 Task: Add a signature Cassandra Campbell containing 'Warmly, Cassandra Campbell' to email address softage.1@softage.net and add a folder Minutes
Action: Mouse moved to (635, 272)
Screenshot: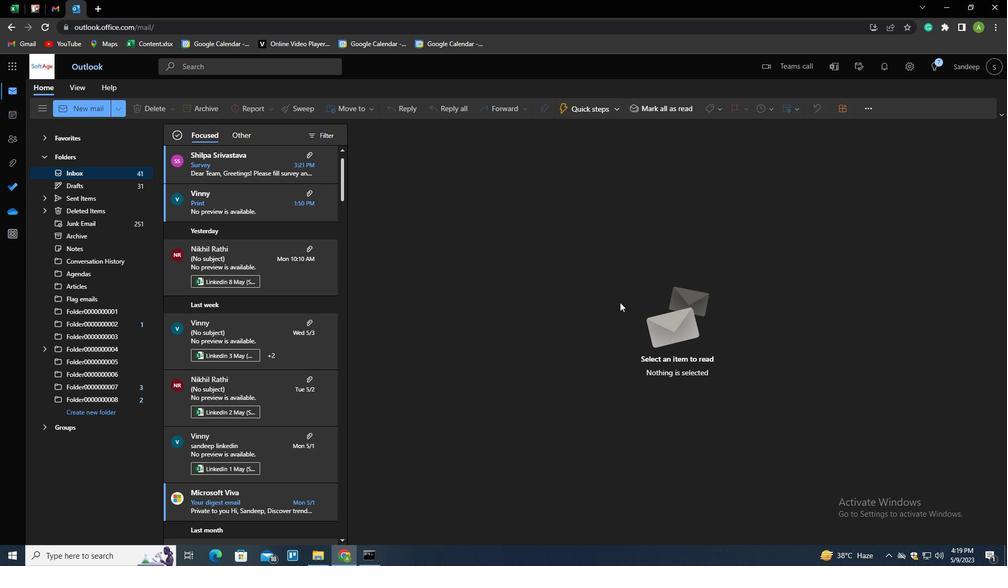 
Action: Key pressed n
Screenshot: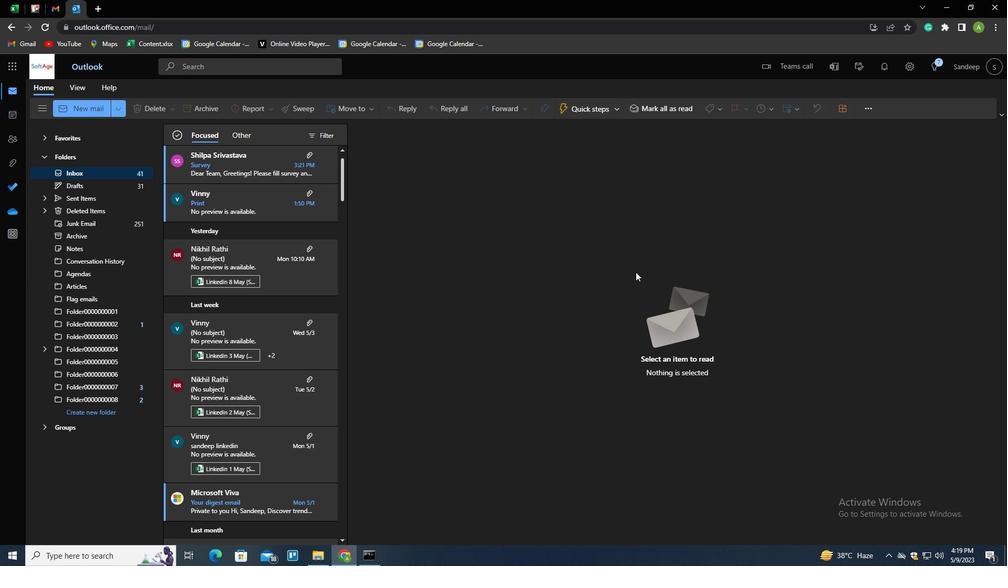 
Action: Mouse moved to (704, 112)
Screenshot: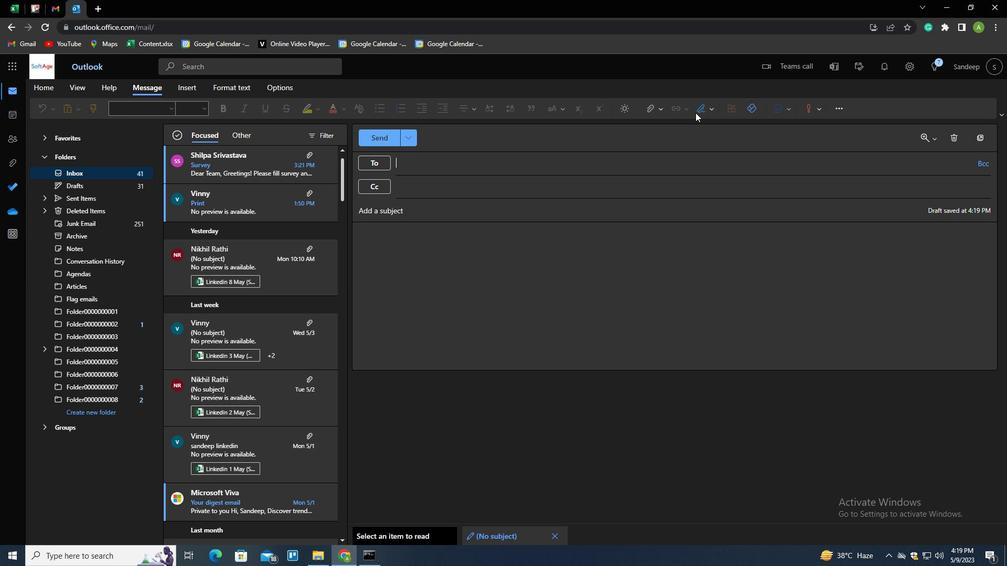 
Action: Mouse pressed left at (704, 112)
Screenshot: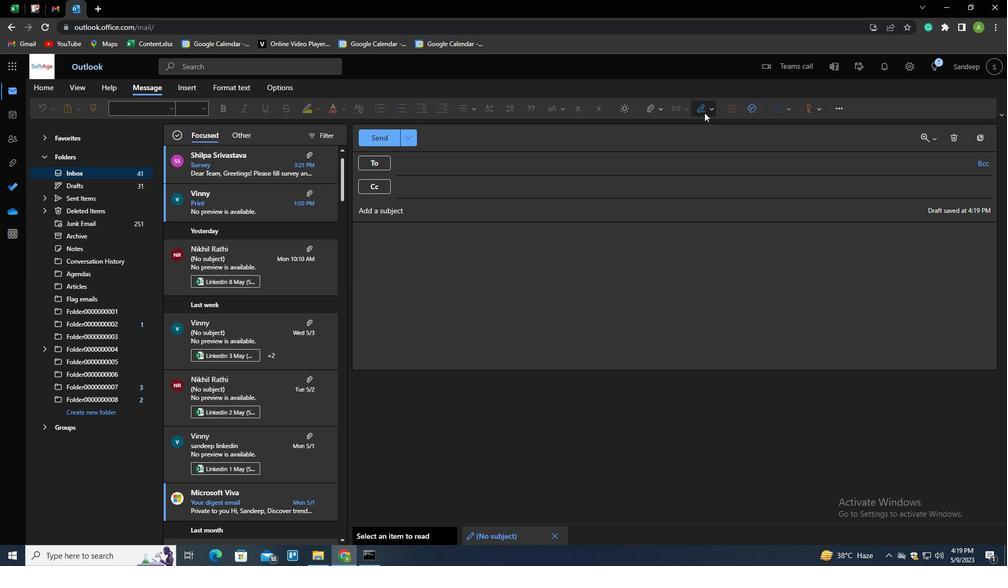 
Action: Mouse moved to (689, 128)
Screenshot: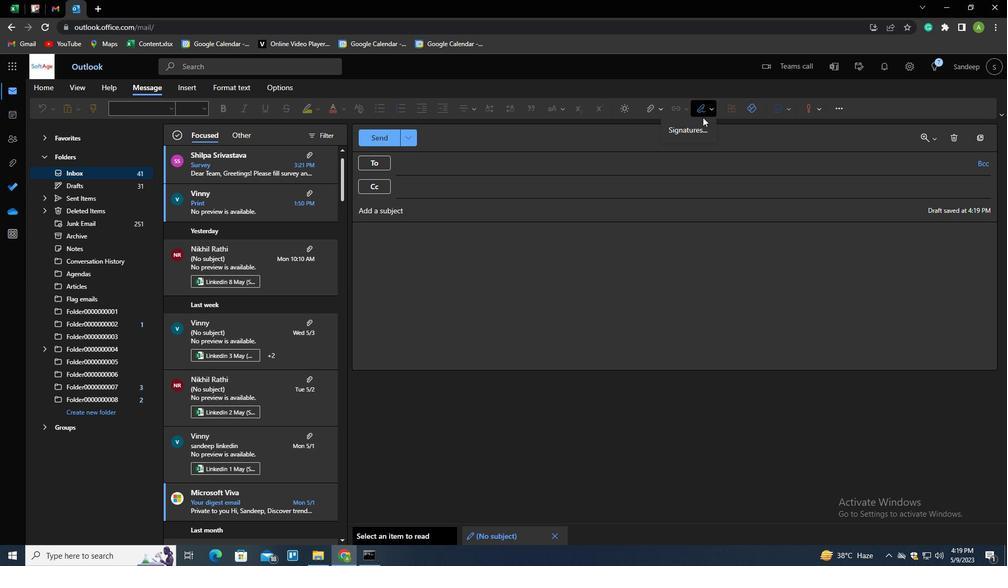 
Action: Mouse pressed left at (689, 128)
Screenshot: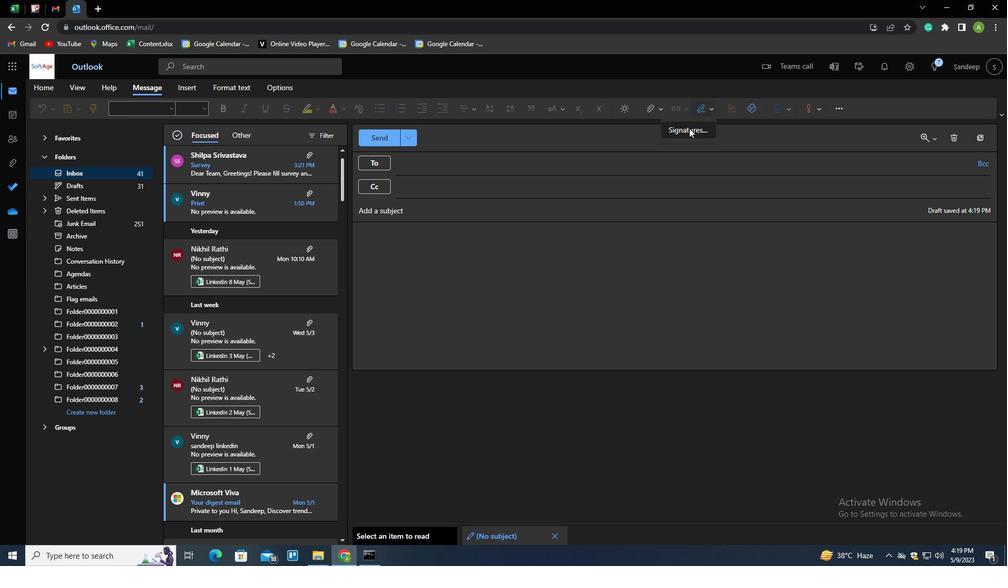 
Action: Mouse moved to (480, 195)
Screenshot: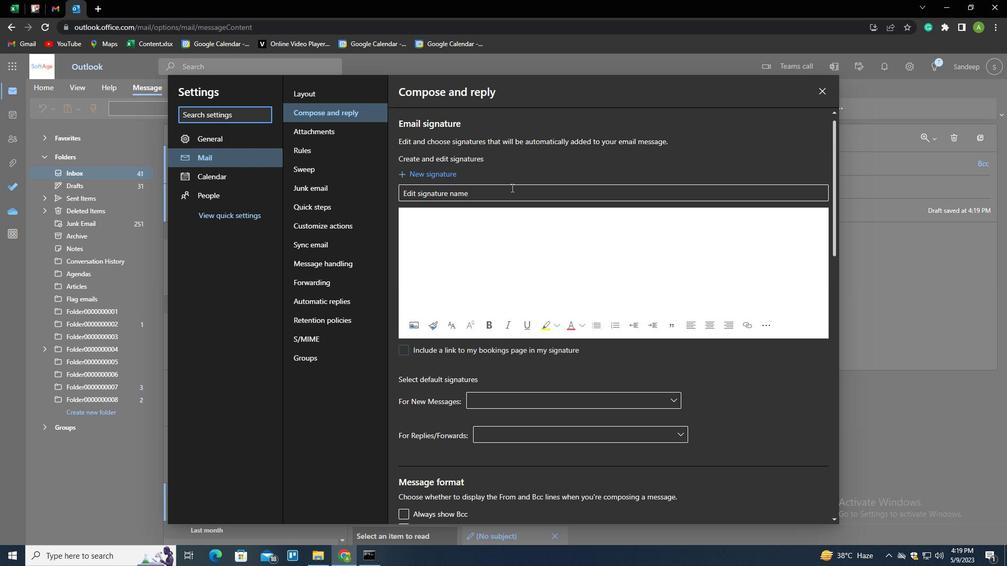 
Action: Mouse pressed left at (480, 195)
Screenshot: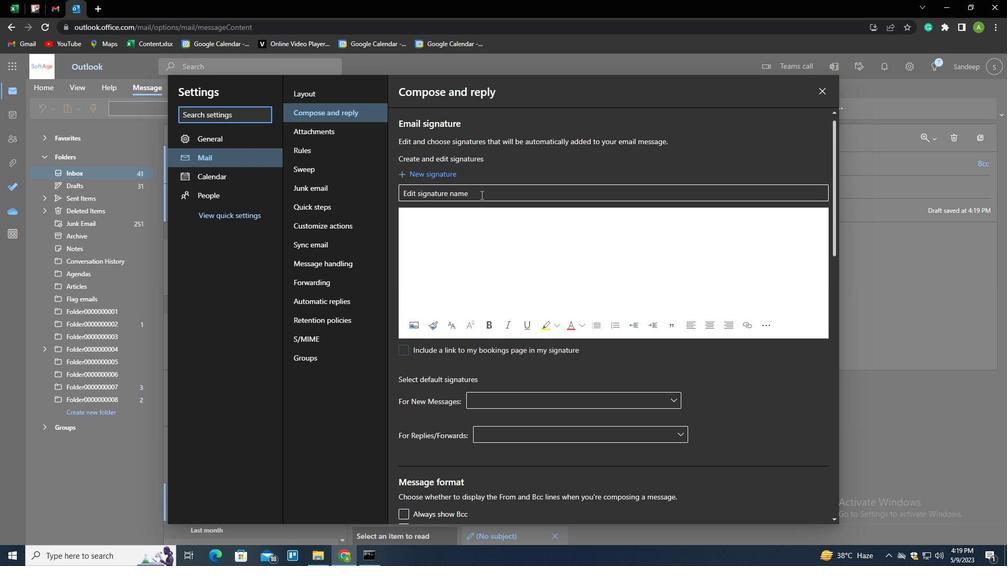
Action: Mouse moved to (481, 194)
Screenshot: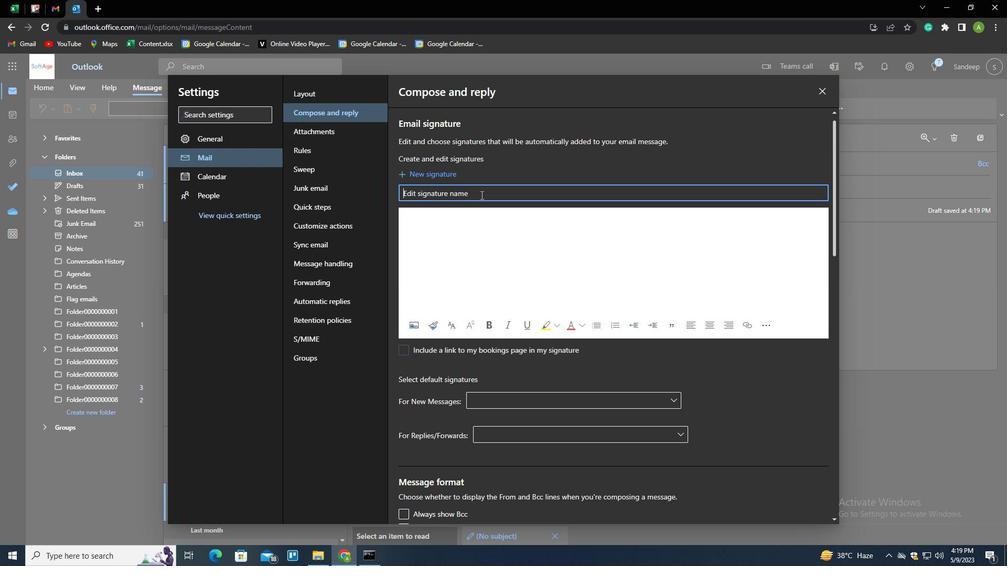 
Action: Key pressed <Key.shift><Key.shift><Key.shift><Key.shift><Key.shift><Key.shift><Key.shift><Key.shift><Key.shift><Key.shift><Key.shift><Key.shift><Key.shift><Key.shift><Key.shift><Key.shift><Key.shift>CASSANDRA<Key.space><Key.shift>CAMPBELL<Key.tab><Key.shift_r><Key.enter><Key.enter><Key.enter><Key.enter><Key.enter><Key.shift>WARMLY<Key.shift_r><Key.enter><Key.shift>CASSANDRA<Key.space><Key.shift>CAMPBELL
Screenshot: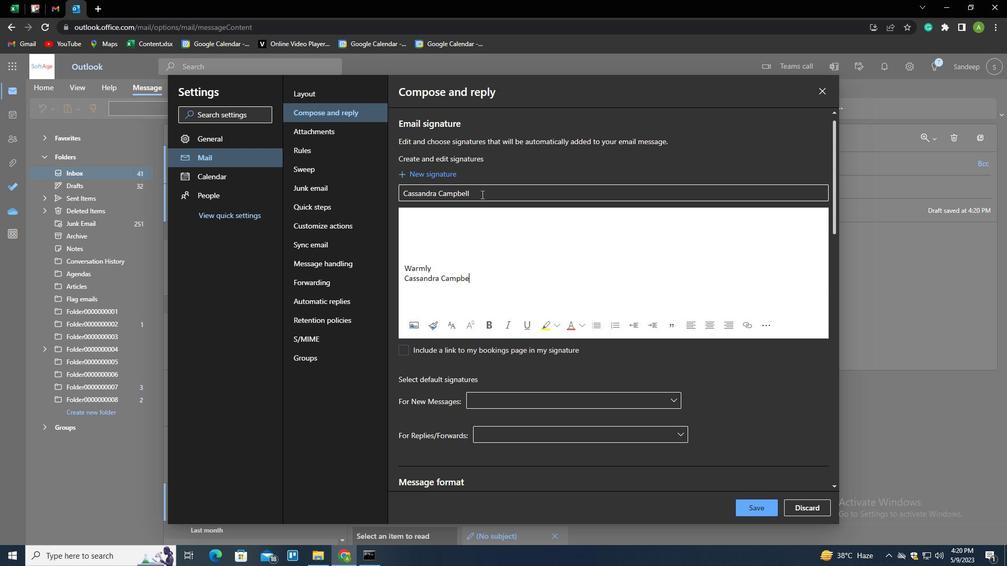 
Action: Mouse moved to (744, 504)
Screenshot: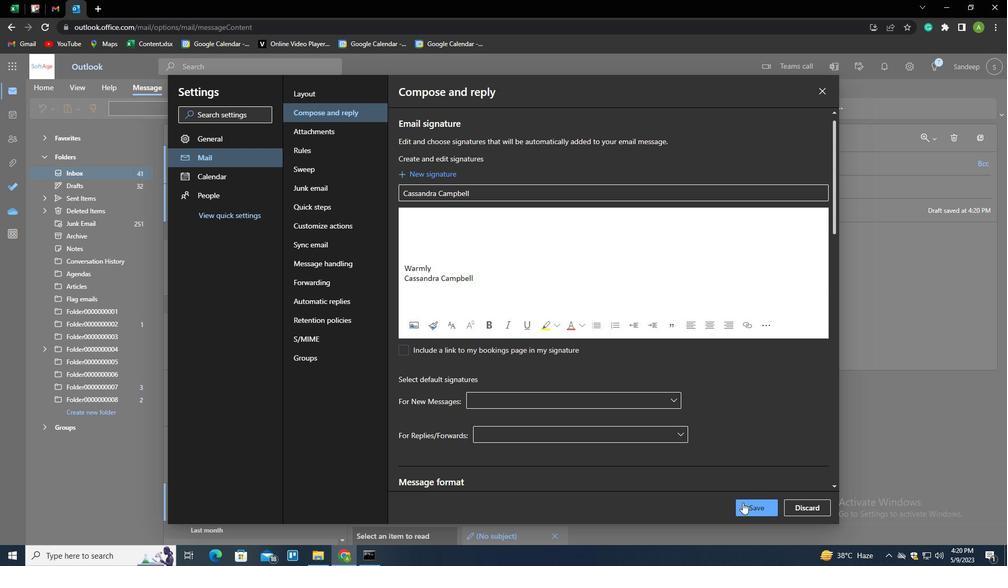 
Action: Mouse pressed left at (744, 504)
Screenshot: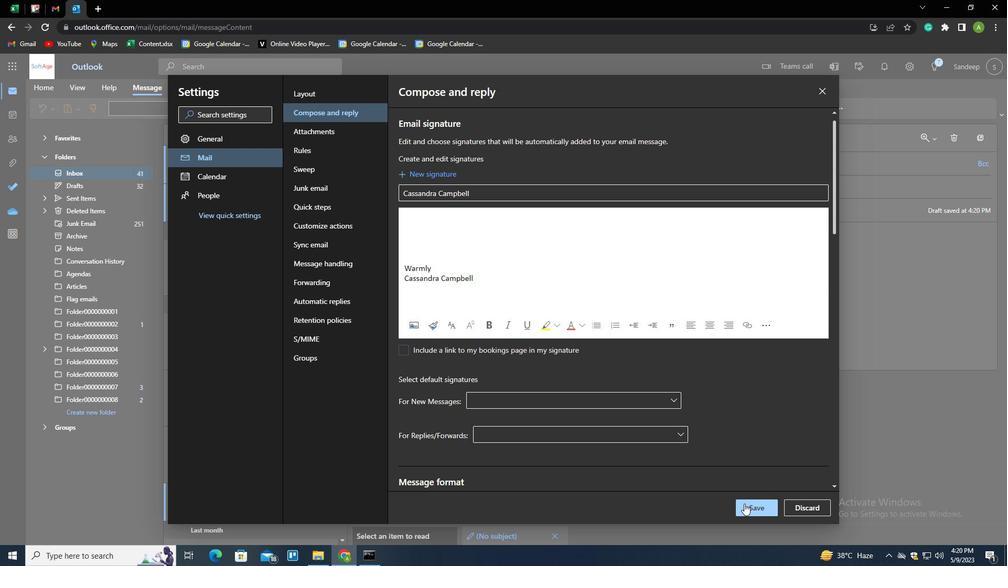 
Action: Mouse moved to (904, 303)
Screenshot: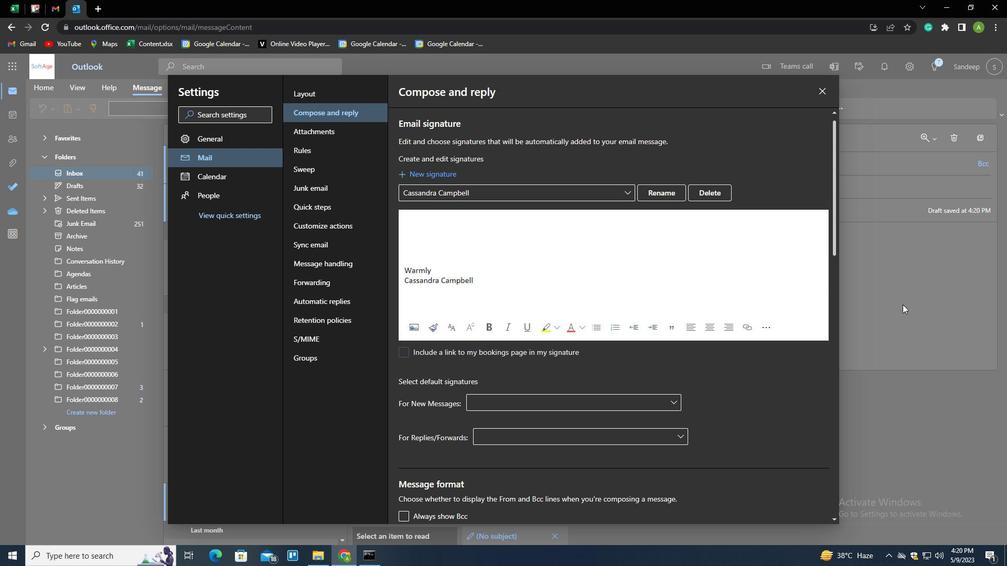 
Action: Mouse pressed left at (904, 303)
Screenshot: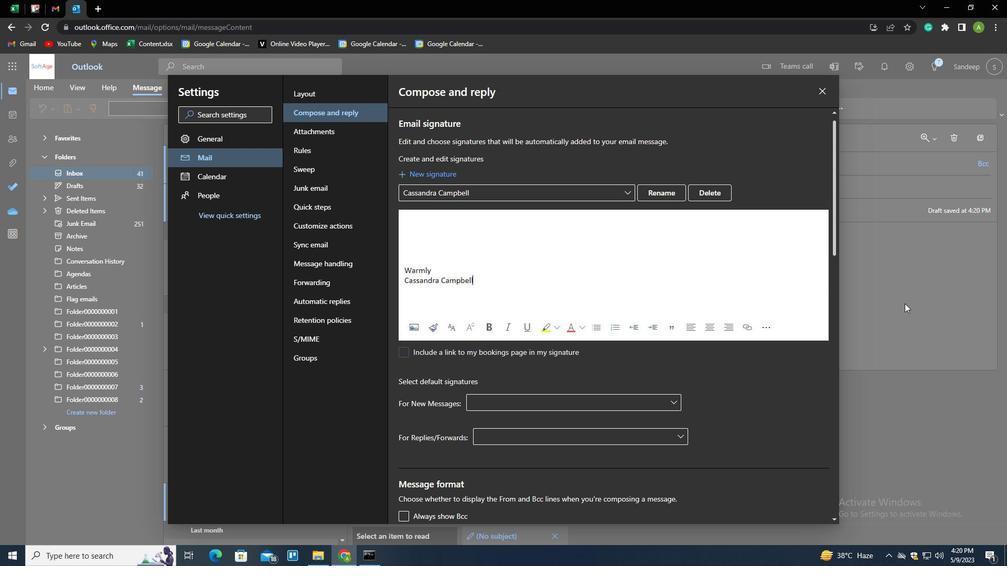 
Action: Mouse moved to (708, 110)
Screenshot: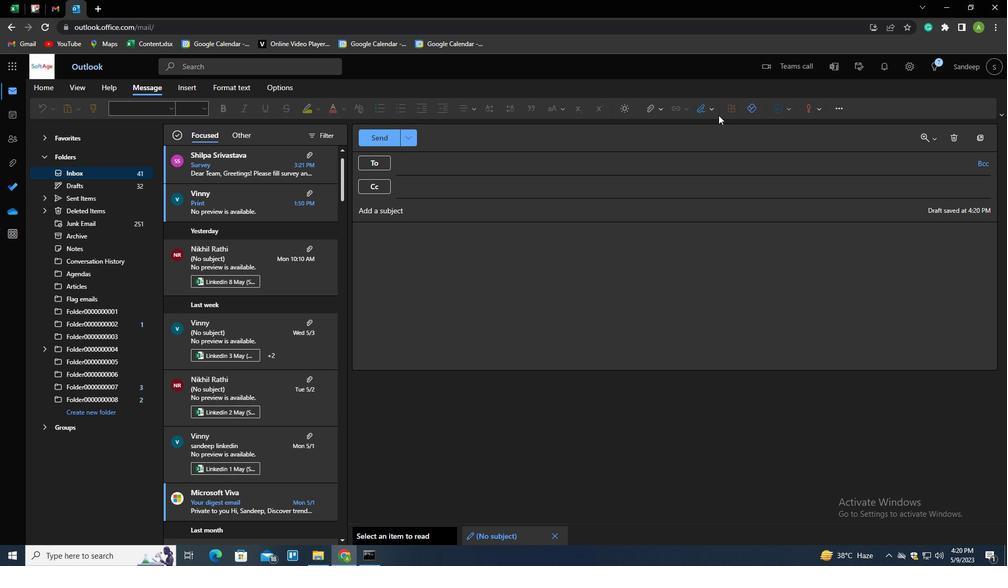 
Action: Mouse pressed left at (708, 110)
Screenshot: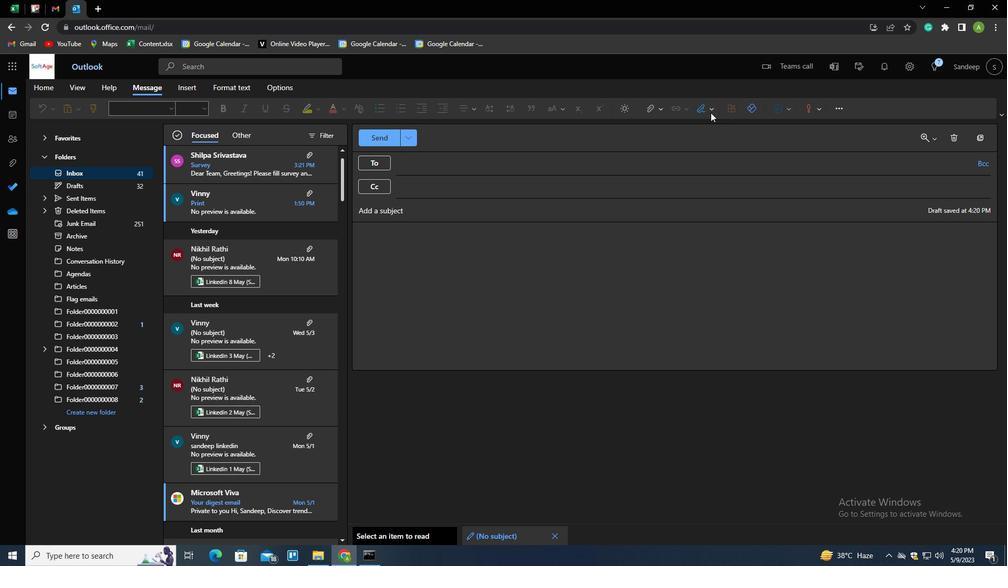 
Action: Mouse moved to (699, 127)
Screenshot: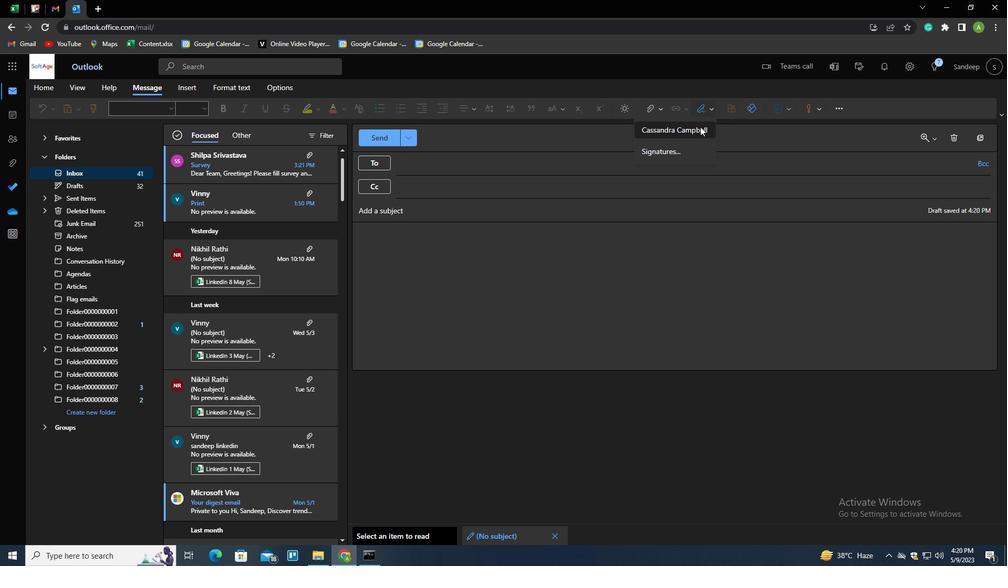 
Action: Mouse pressed left at (699, 127)
Screenshot: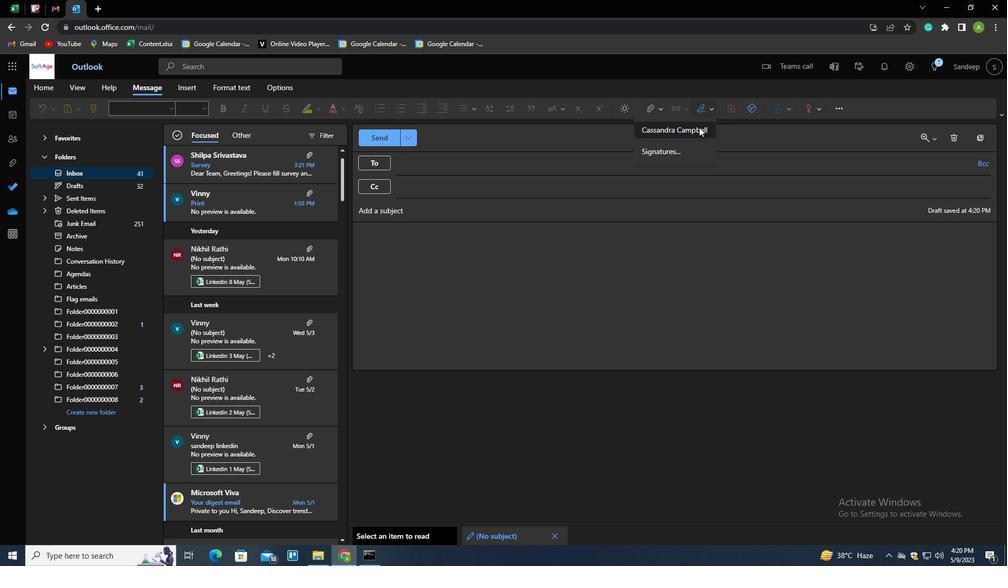 
Action: Mouse moved to (425, 163)
Screenshot: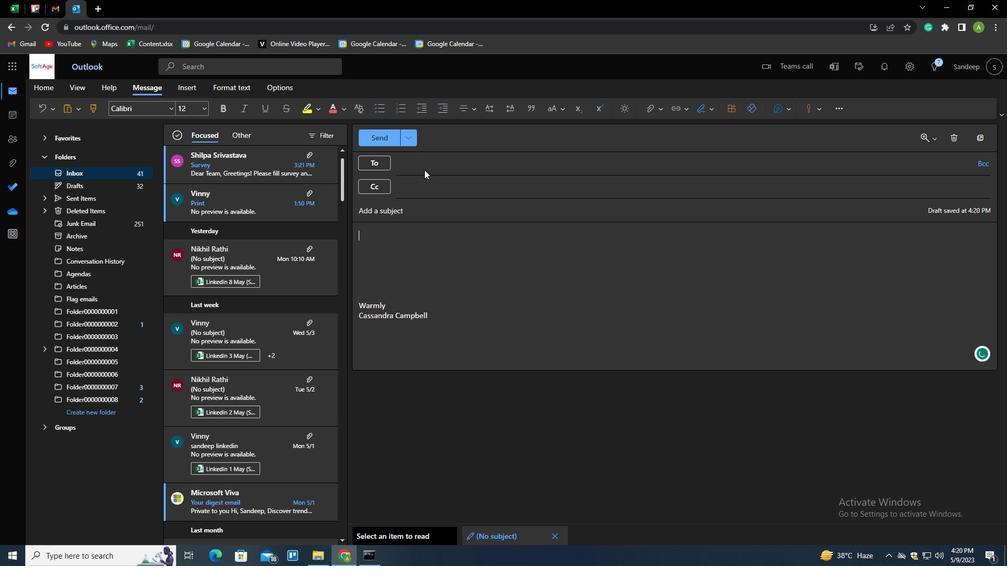 
Action: Mouse pressed left at (425, 163)
Screenshot: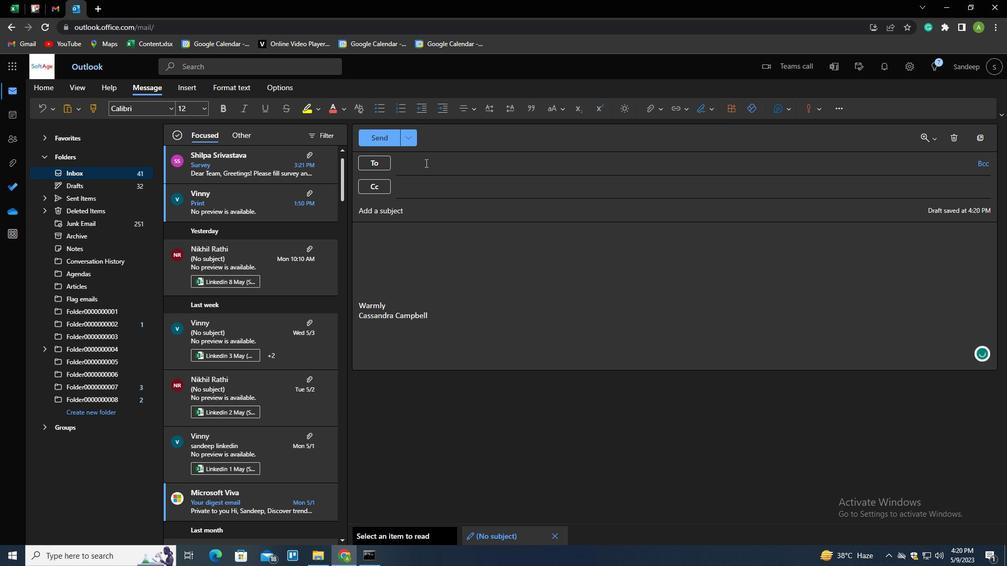 
Action: Key pressed SOFTAGE.1<Key.shift><Key.shift><Key.shift><Key.shift><Key.shift><Key.shift><Key.shift>@SOFTAGE.NET
Screenshot: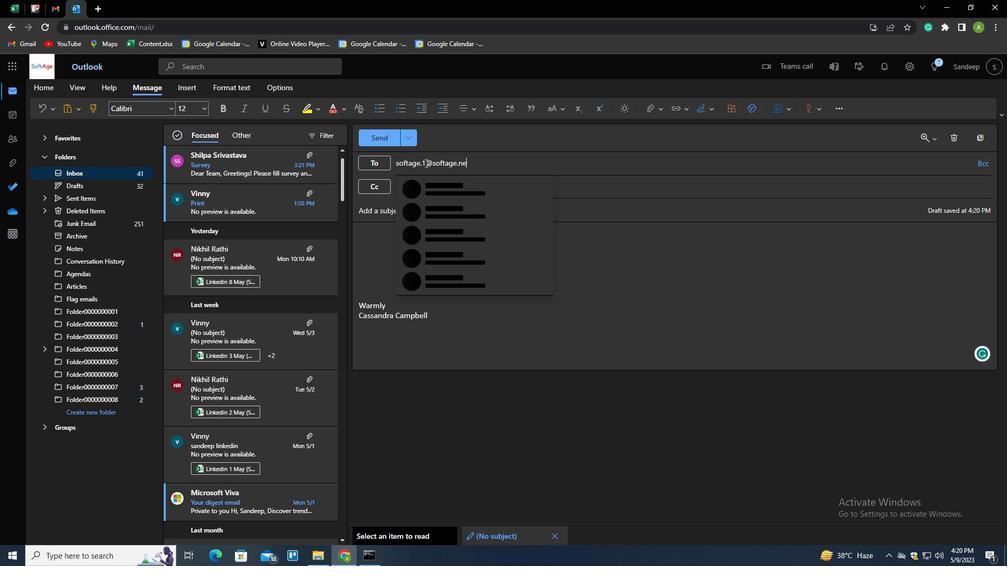 
Action: Mouse moved to (444, 192)
Screenshot: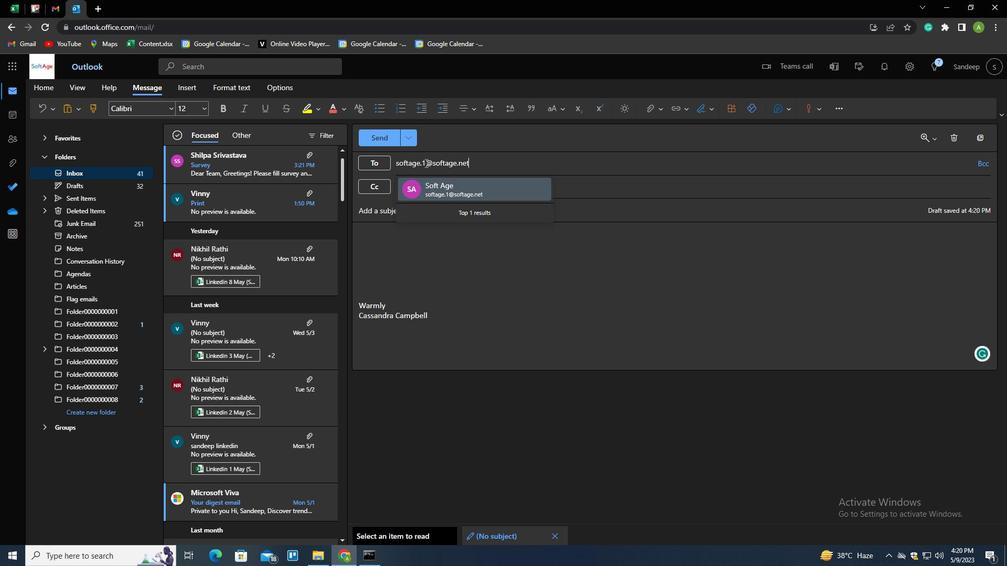 
Action: Mouse pressed left at (444, 192)
Screenshot: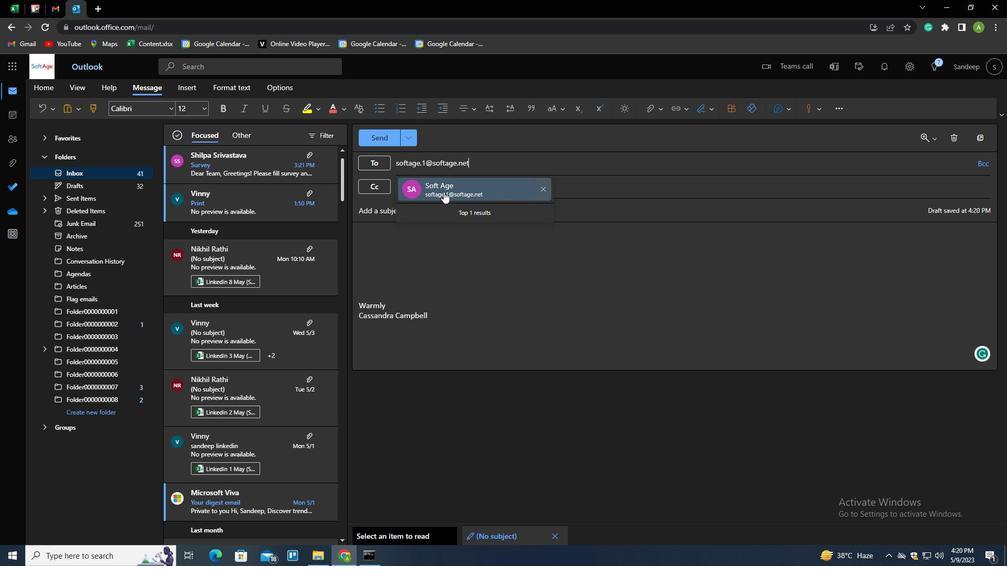 
Action: Mouse moved to (425, 243)
Screenshot: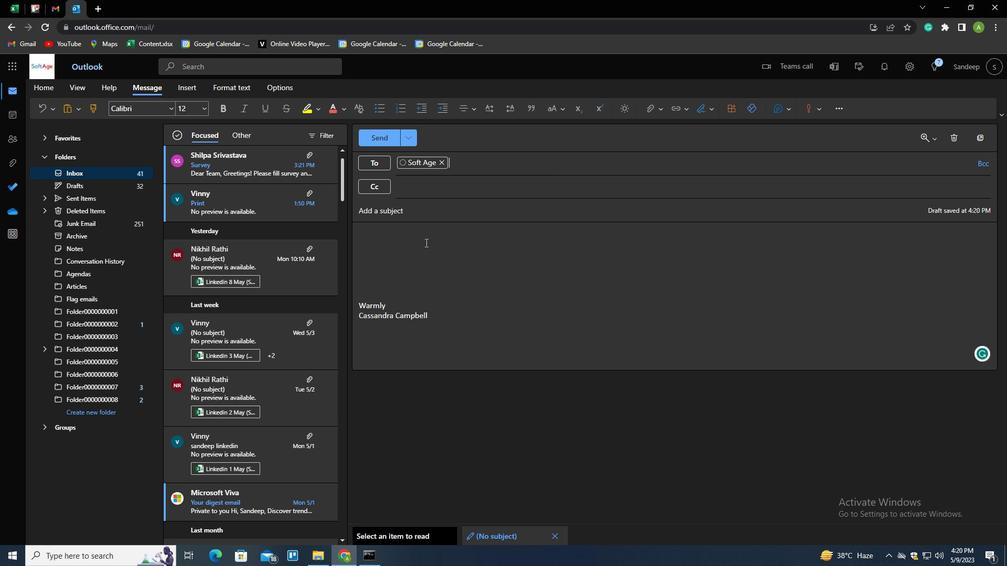 
Action: Mouse pressed left at (425, 243)
Screenshot: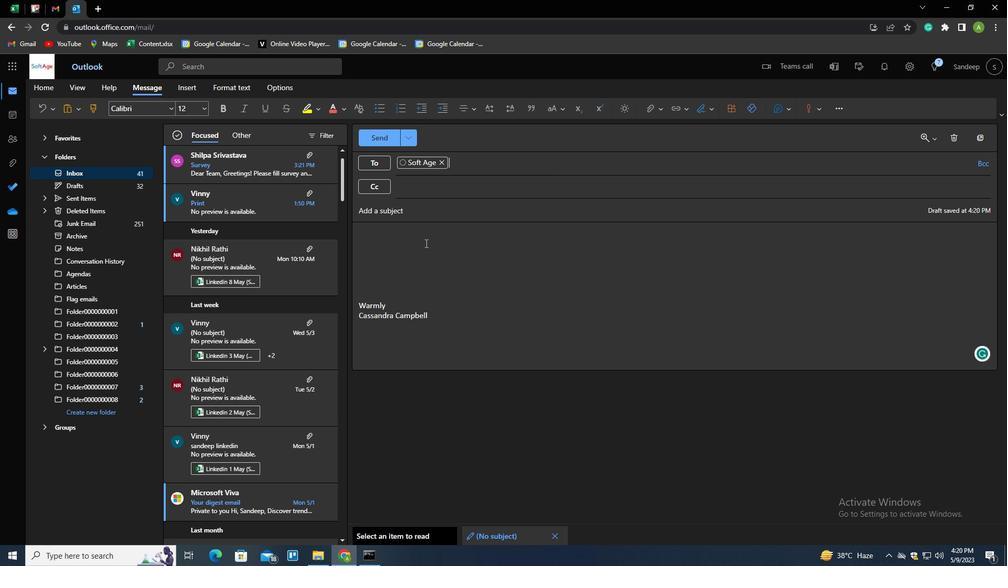 
Action: Mouse moved to (97, 415)
Screenshot: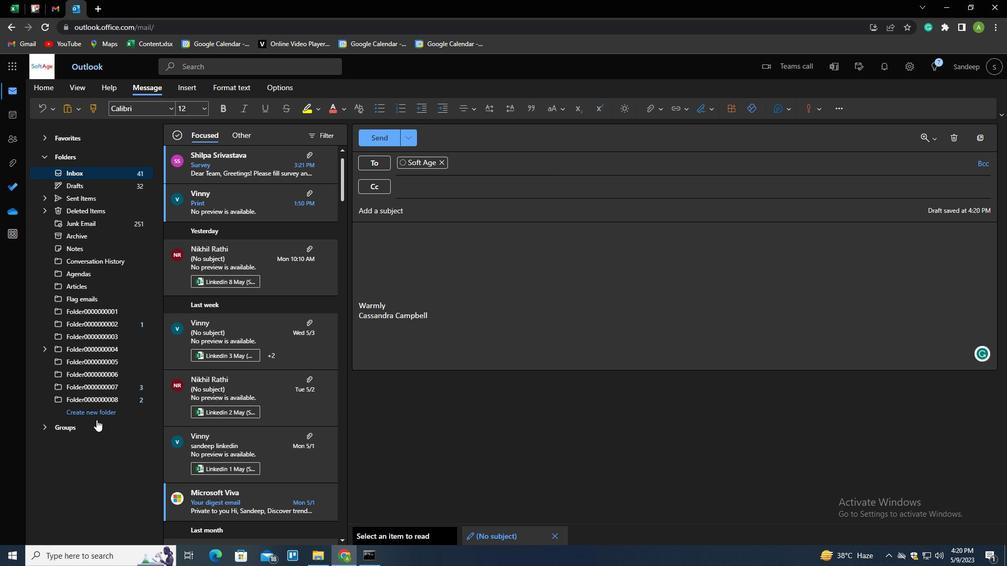 
Action: Mouse pressed left at (97, 415)
Screenshot: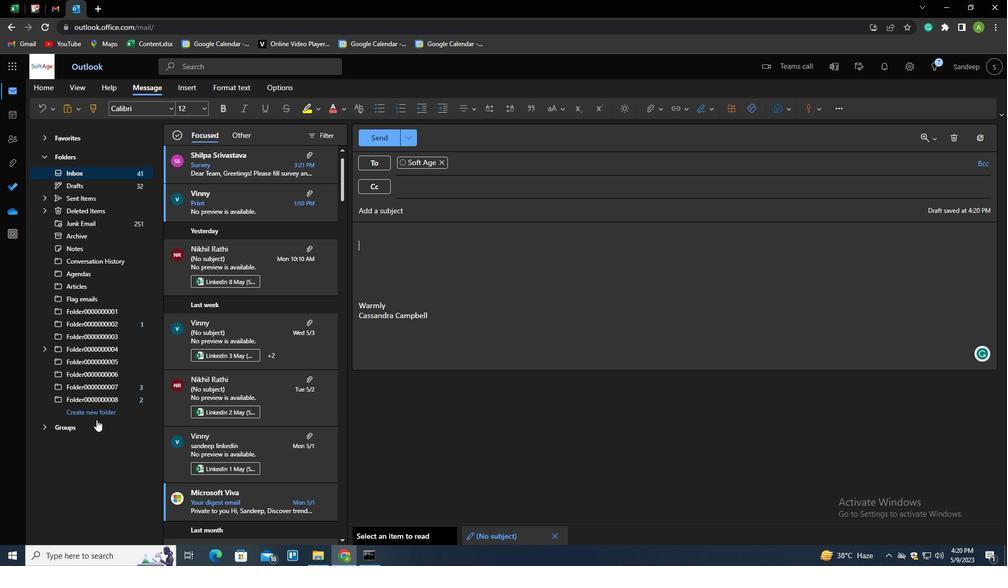 
Action: Mouse moved to (98, 415)
Screenshot: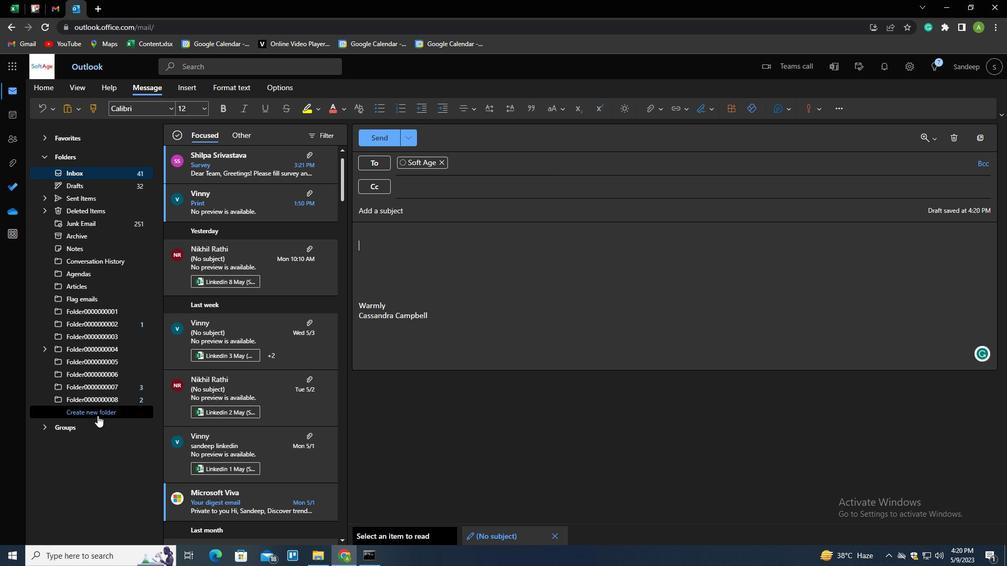 
Action: Key pressed <Key.shift>MINUTES<Key.enter>
Screenshot: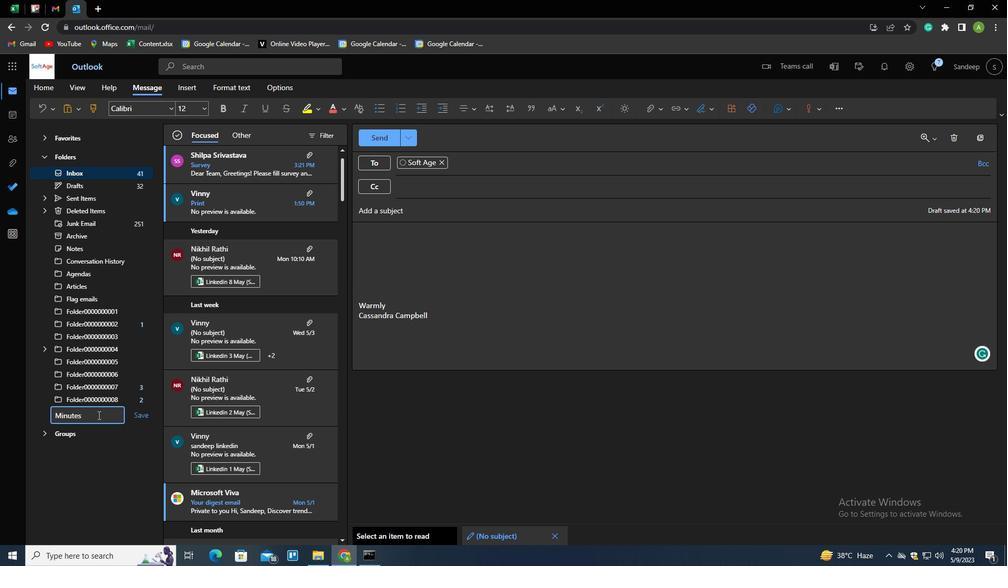 
Action: Mouse moved to (512, 438)
Screenshot: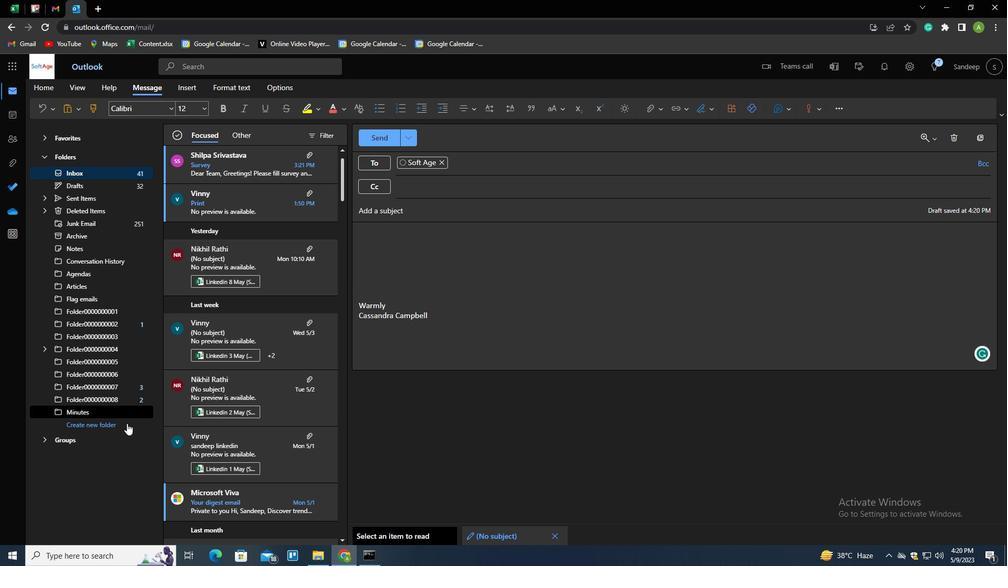 
Action: Mouse pressed left at (512, 438)
Screenshot: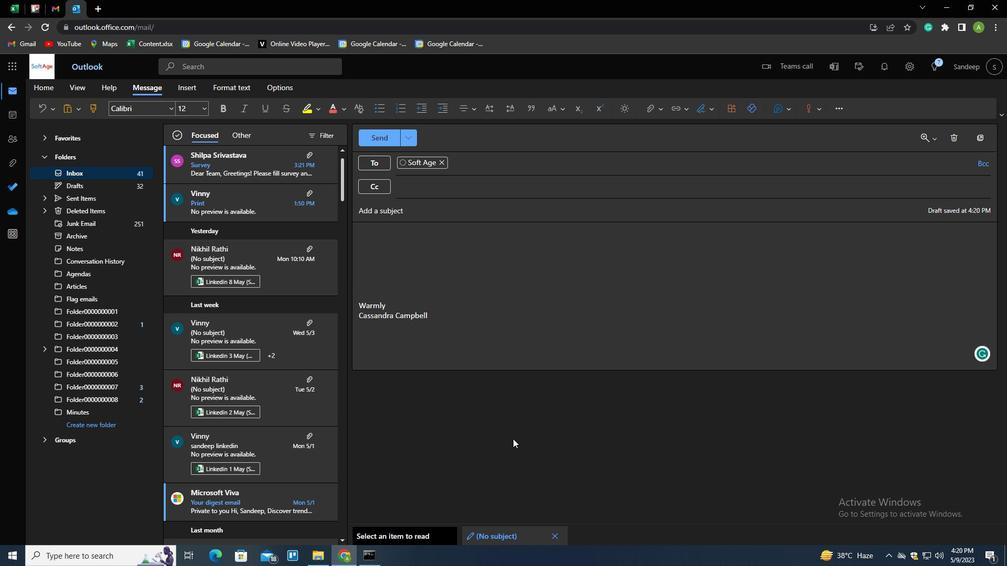 
